 Task: View all the opportunities created by users
Action: Mouse scrolled (340, 232) with delta (0, 0)
Screenshot: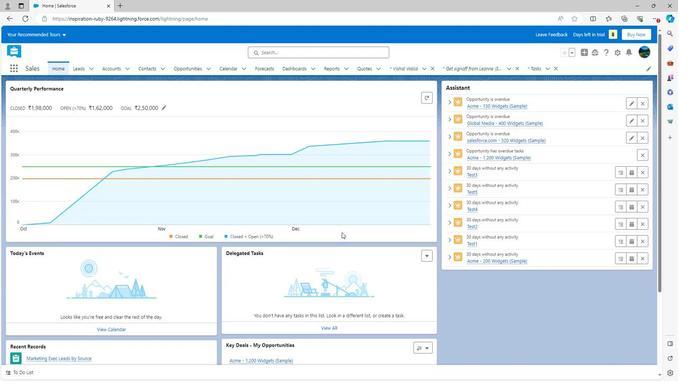 
Action: Mouse scrolled (340, 232) with delta (0, 0)
Screenshot: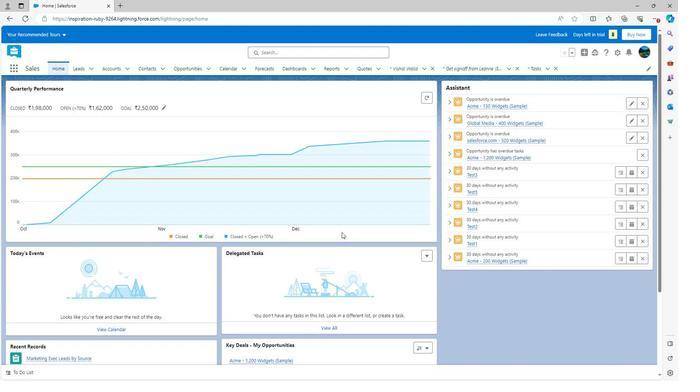 
Action: Mouse scrolled (340, 232) with delta (0, 0)
Screenshot: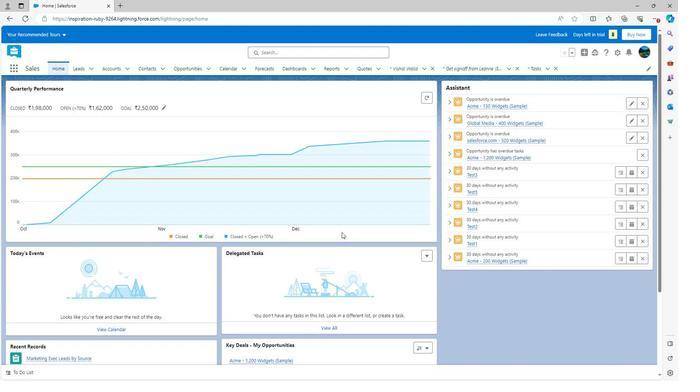 
Action: Mouse scrolled (340, 232) with delta (0, 0)
Screenshot: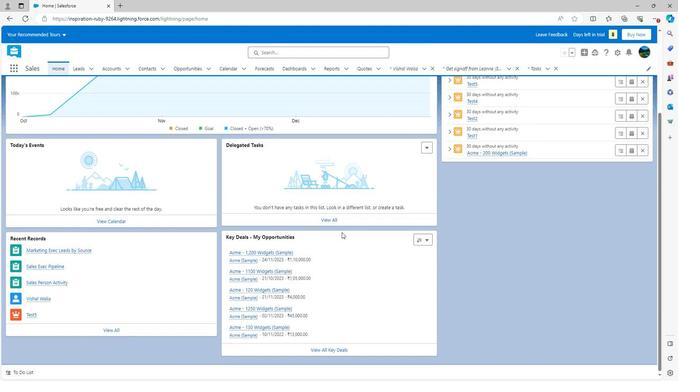 
Action: Mouse scrolled (340, 232) with delta (0, 0)
Screenshot: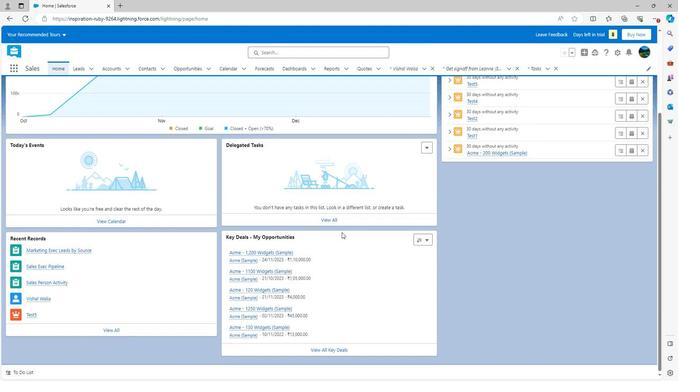 
Action: Mouse scrolled (340, 232) with delta (0, 0)
Screenshot: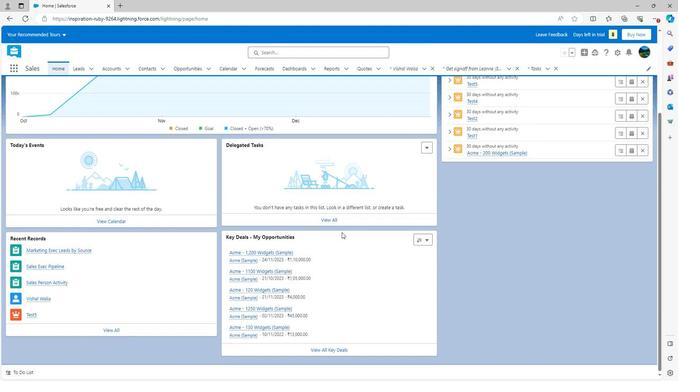 
Action: Mouse scrolled (340, 233) with delta (0, 0)
Screenshot: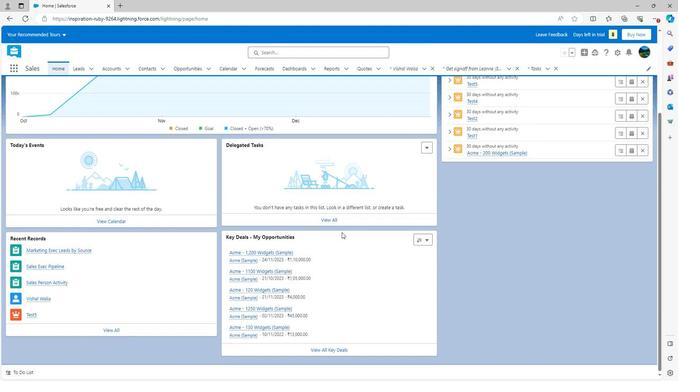 
Action: Mouse scrolled (340, 233) with delta (0, 0)
Screenshot: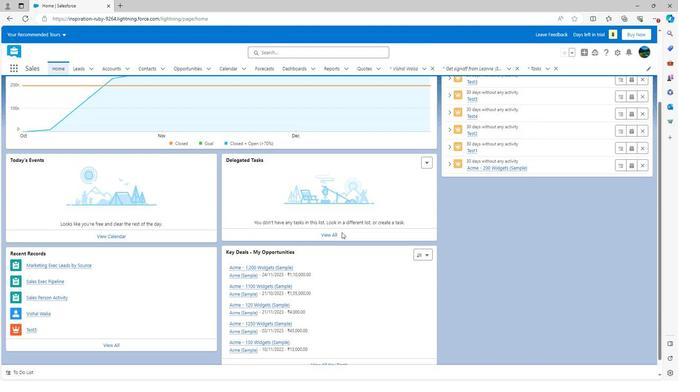 
Action: Mouse scrolled (340, 233) with delta (0, 0)
Screenshot: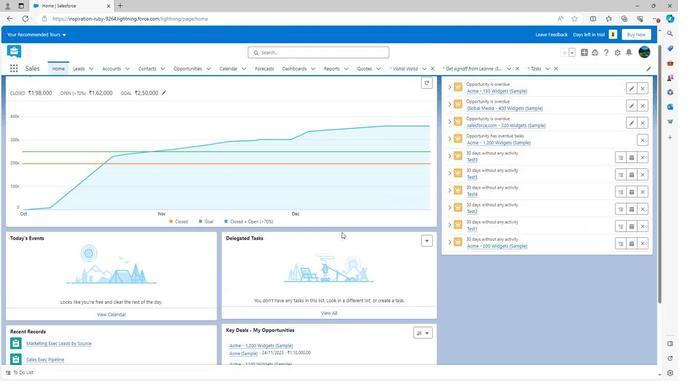 
Action: Mouse scrolled (340, 233) with delta (0, 0)
Screenshot: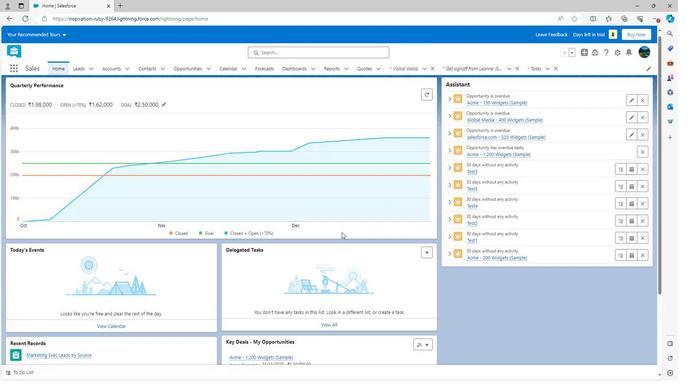
Action: Mouse scrolled (340, 233) with delta (0, 0)
Screenshot: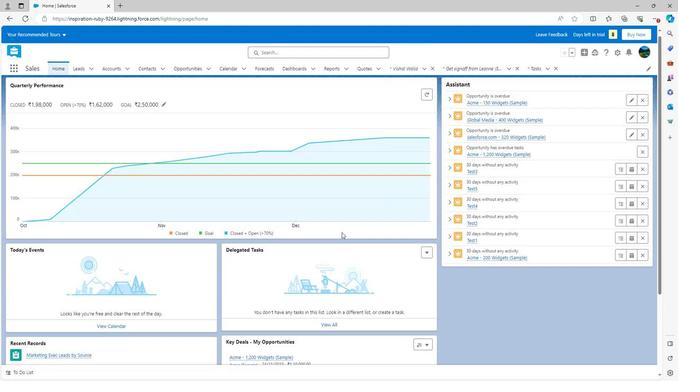 
Action: Mouse scrolled (340, 232) with delta (0, 0)
Screenshot: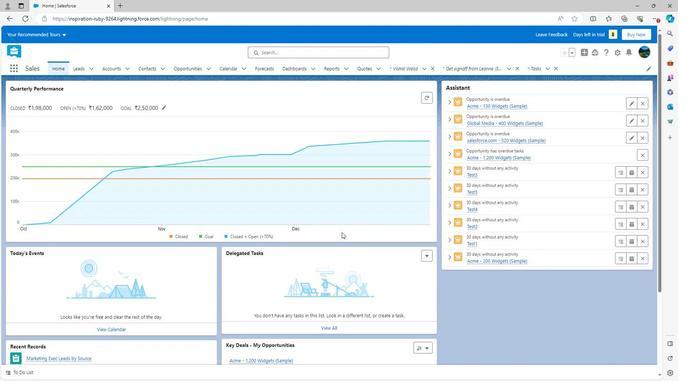 
Action: Mouse scrolled (340, 232) with delta (0, 0)
Screenshot: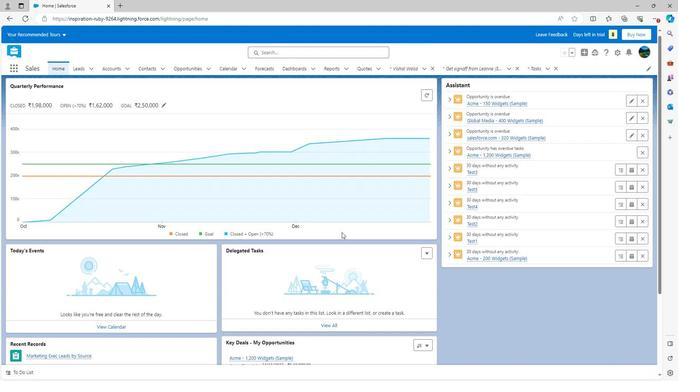 
Action: Mouse scrolled (340, 232) with delta (0, 0)
Screenshot: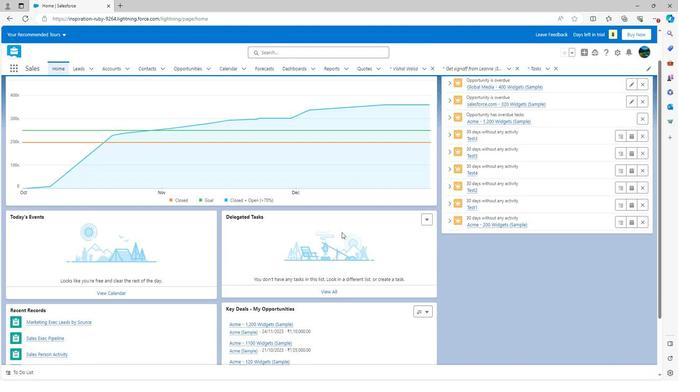 
Action: Mouse scrolled (340, 232) with delta (0, 0)
Screenshot: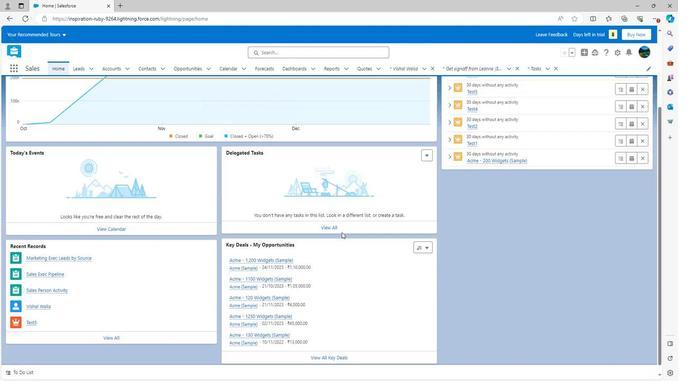 
Action: Mouse moved to (418, 239)
Screenshot: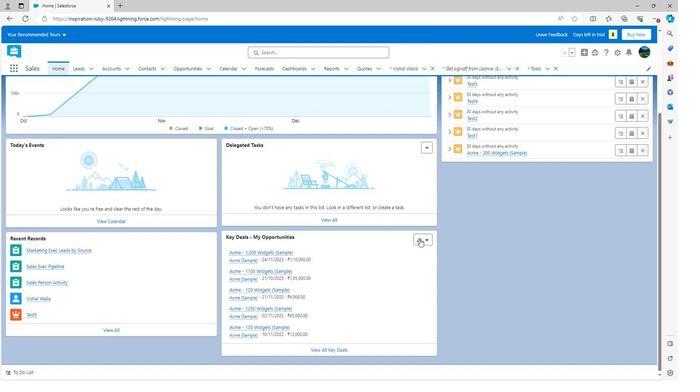 
Action: Mouse pressed left at (418, 239)
Screenshot: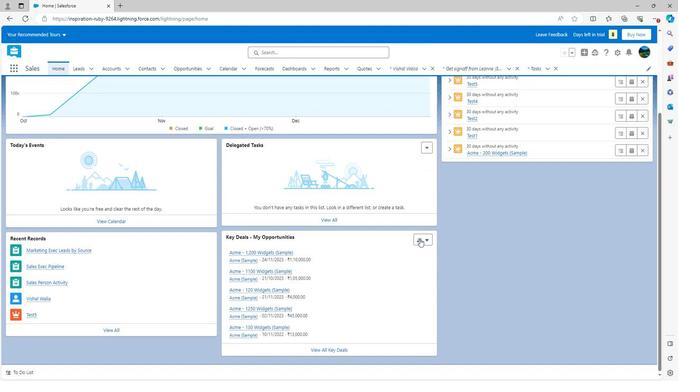 
Action: Mouse moved to (429, 257)
Screenshot: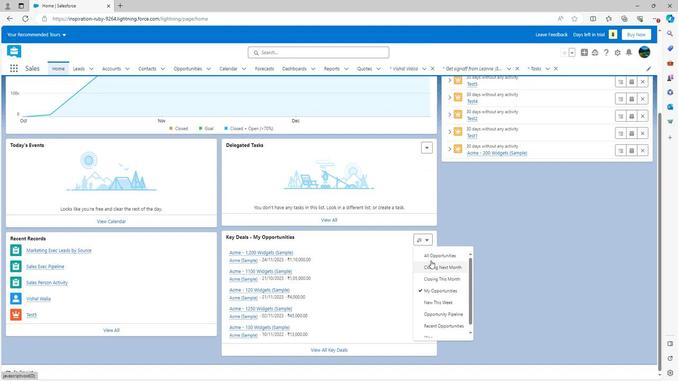 
Action: Mouse pressed left at (429, 257)
Screenshot: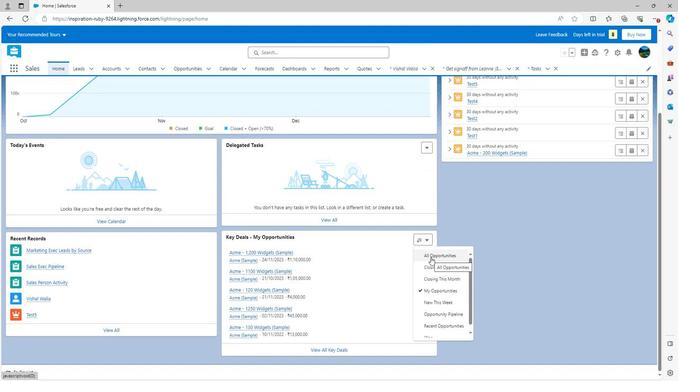 
Action: Mouse moved to (320, 351)
Screenshot: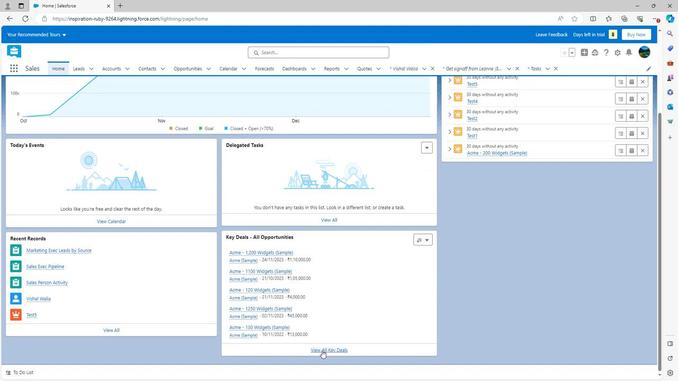 
Action: Mouse pressed left at (320, 351)
Screenshot: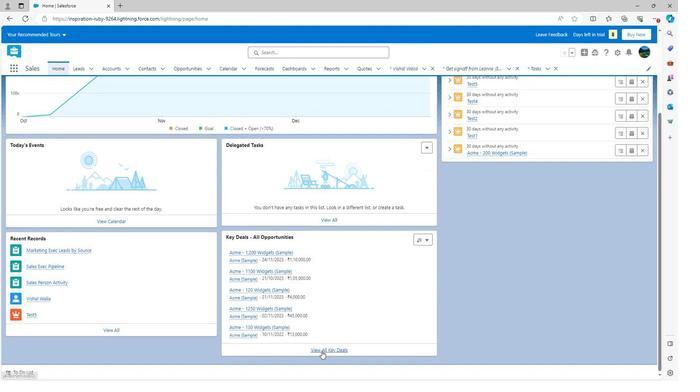 
Action: Mouse moved to (204, 264)
Screenshot: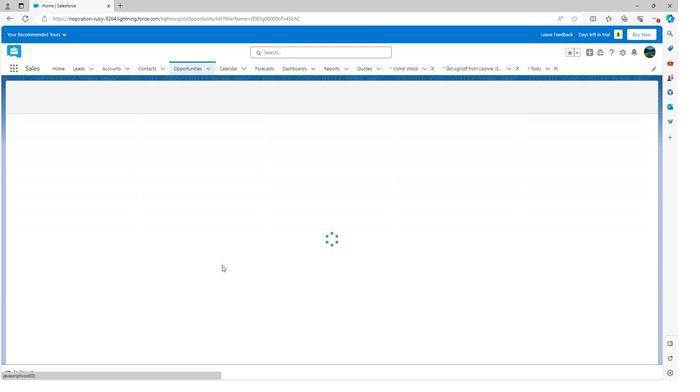 
Action: Mouse scrolled (204, 264) with delta (0, 0)
Screenshot: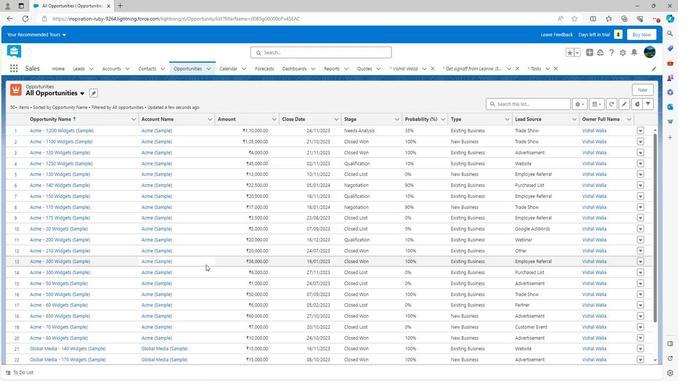 
Action: Mouse scrolled (204, 264) with delta (0, 0)
Screenshot: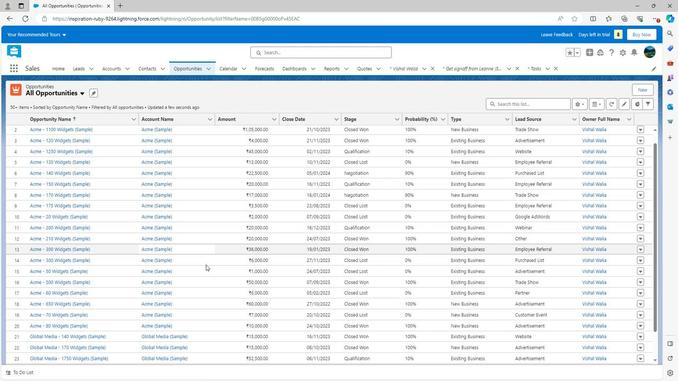 
Action: Mouse scrolled (204, 264) with delta (0, 0)
Screenshot: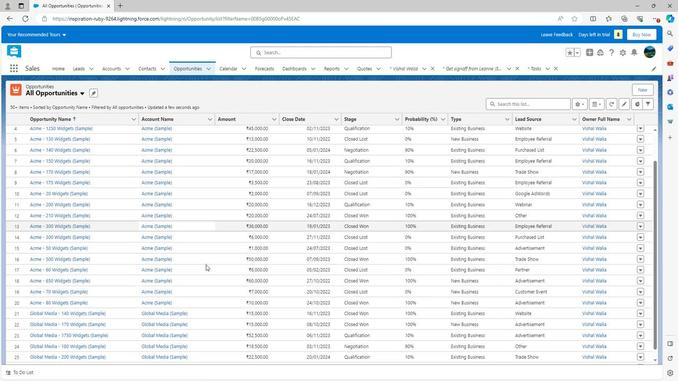 
Action: Mouse scrolled (204, 264) with delta (0, 0)
Screenshot: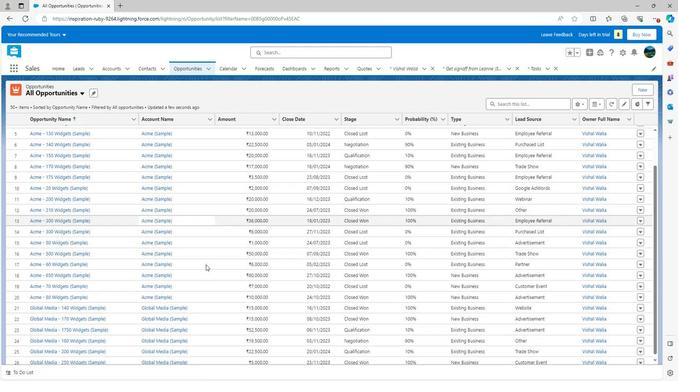 
Action: Mouse scrolled (204, 264) with delta (0, 0)
Screenshot: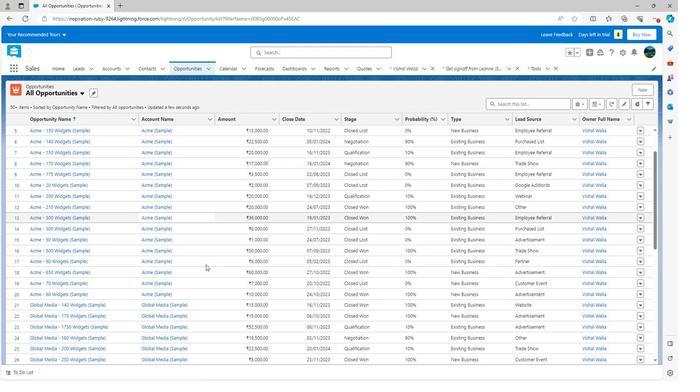 
Action: Mouse scrolled (204, 264) with delta (0, 0)
Screenshot: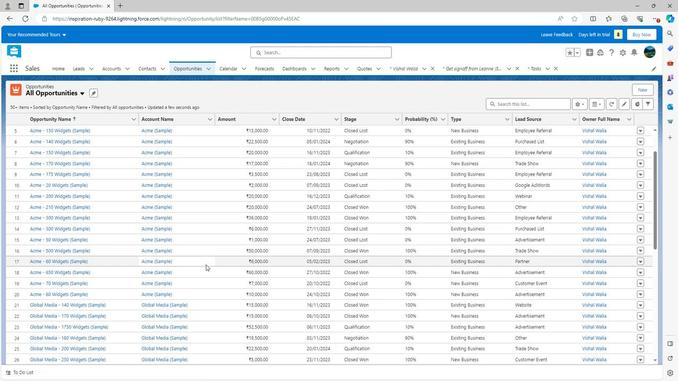 
Action: Mouse scrolled (204, 264) with delta (0, 0)
Screenshot: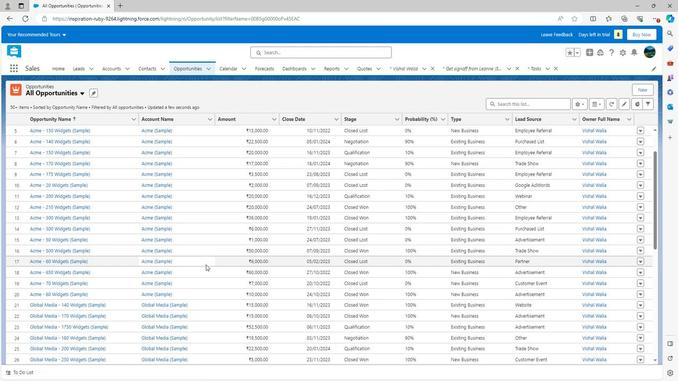 
Action: Mouse scrolled (204, 264) with delta (0, 0)
Screenshot: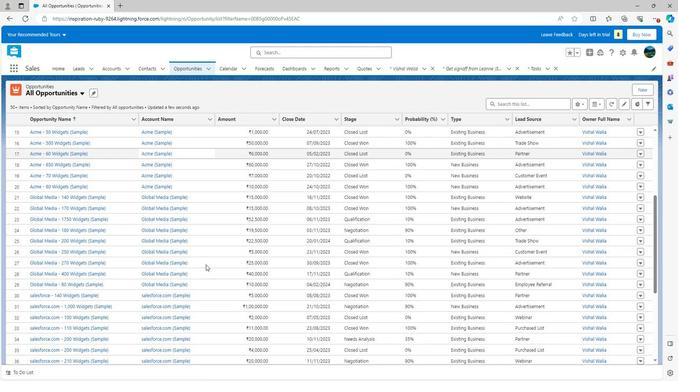 
Action: Mouse scrolled (204, 264) with delta (0, 0)
Screenshot: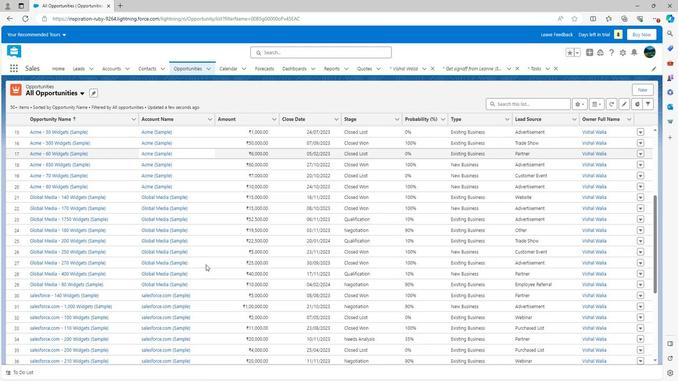 
Action: Mouse scrolled (204, 264) with delta (0, 0)
Screenshot: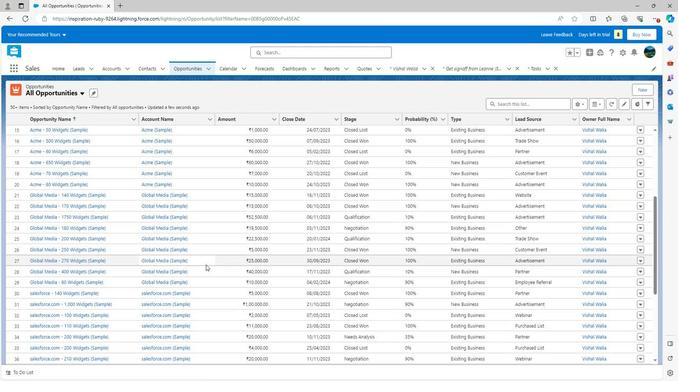 
Action: Mouse scrolled (204, 264) with delta (0, 0)
Screenshot: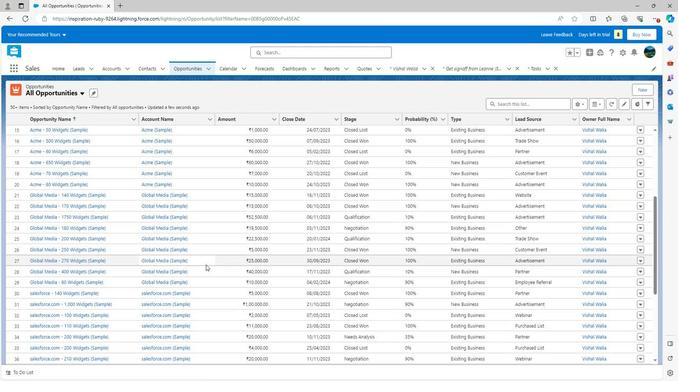 
Action: Mouse scrolled (204, 264) with delta (0, 0)
Screenshot: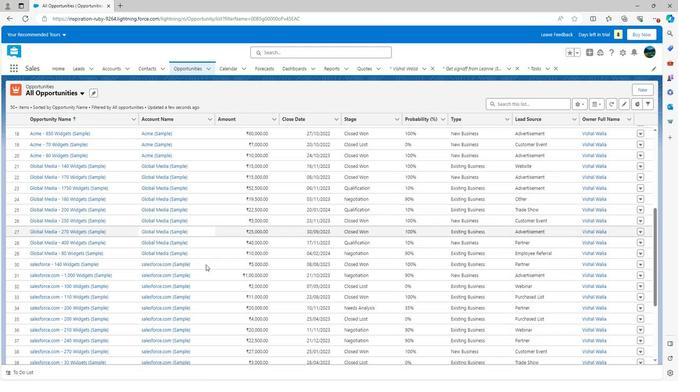 
Action: Mouse scrolled (204, 264) with delta (0, 0)
Screenshot: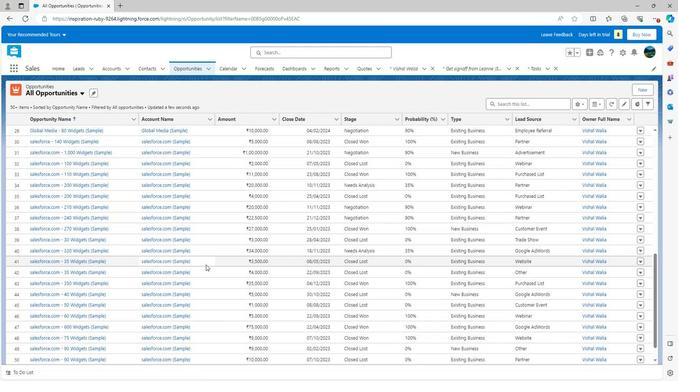 
Action: Mouse scrolled (204, 264) with delta (0, 0)
Screenshot: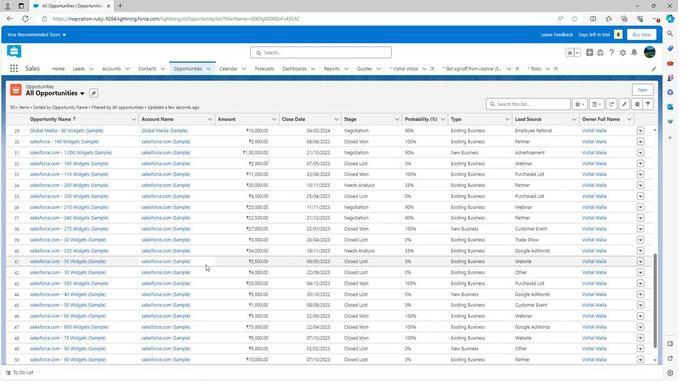 
Action: Mouse scrolled (204, 264) with delta (0, 0)
Screenshot: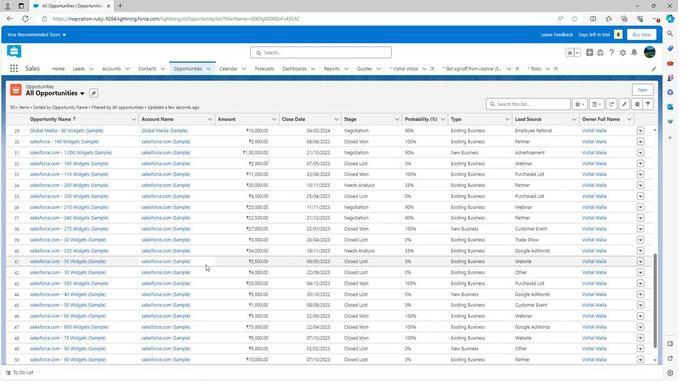 
Action: Mouse scrolled (204, 264) with delta (0, 0)
Screenshot: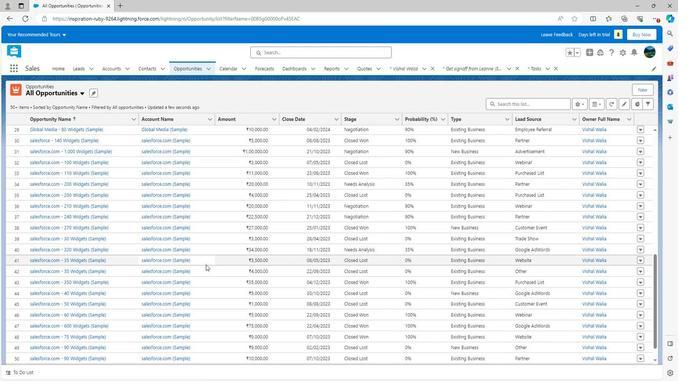 
Action: Mouse scrolled (204, 264) with delta (0, 0)
Screenshot: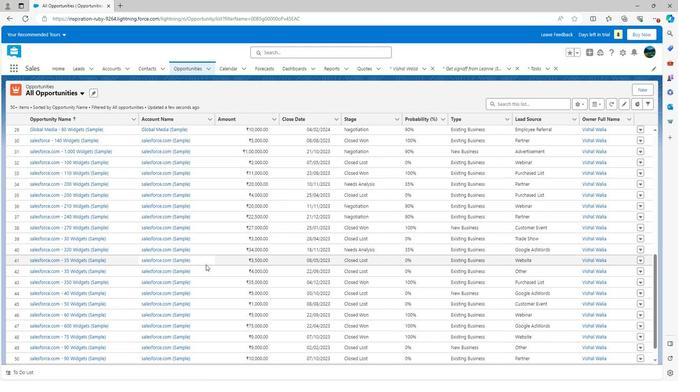 
Action: Mouse scrolled (204, 264) with delta (0, 0)
Screenshot: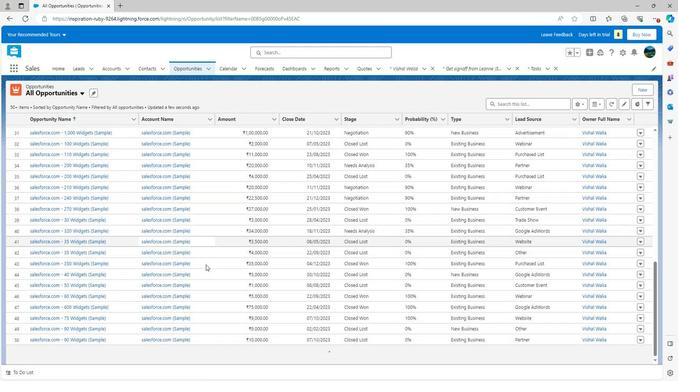 
Action: Mouse scrolled (204, 265) with delta (0, 0)
Screenshot: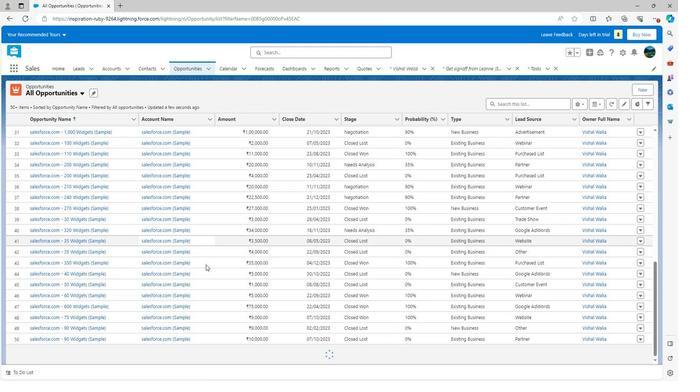 
Action: Mouse scrolled (204, 265) with delta (0, 0)
Screenshot: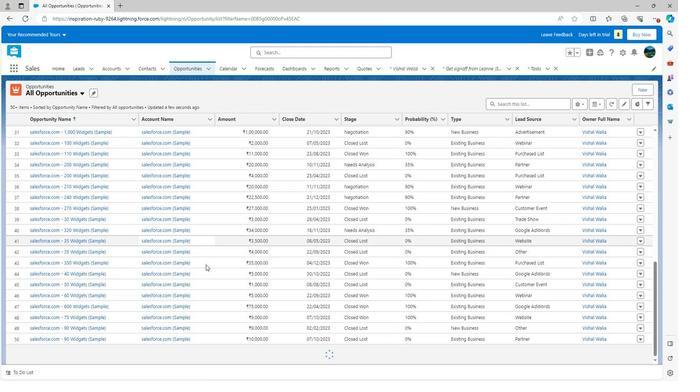 
Action: Mouse scrolled (204, 265) with delta (0, 0)
Screenshot: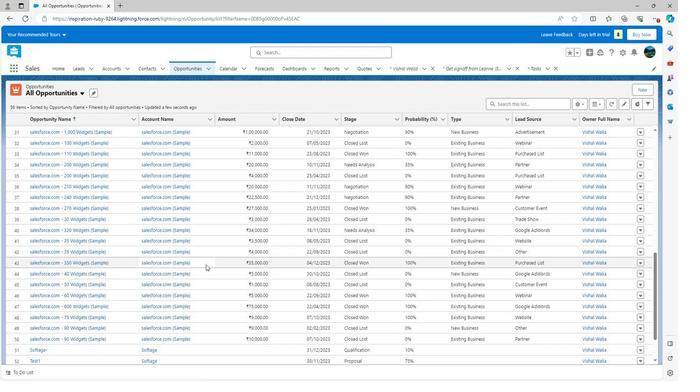 
Action: Mouse scrolled (204, 265) with delta (0, 0)
Screenshot: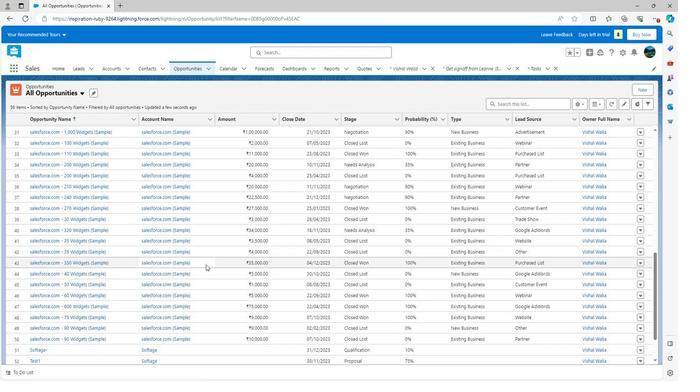 
Action: Mouse scrolled (204, 265) with delta (0, 0)
Screenshot: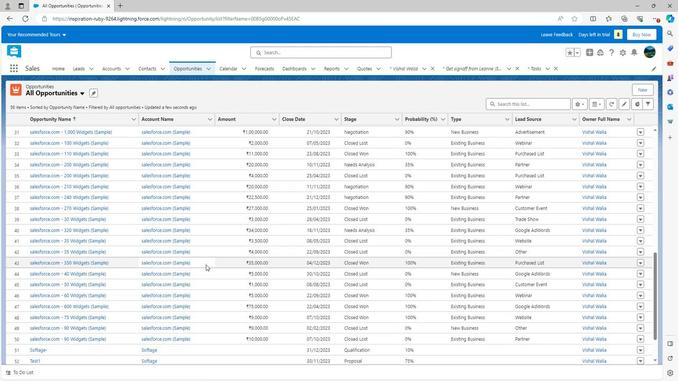 
Action: Mouse scrolled (204, 265) with delta (0, 0)
Screenshot: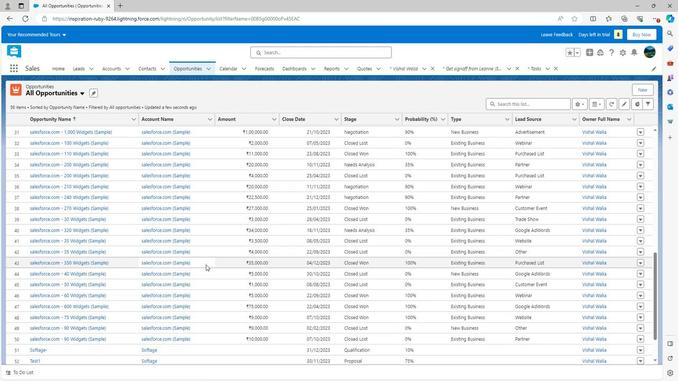 
Action: Mouse scrolled (204, 265) with delta (0, 0)
Screenshot: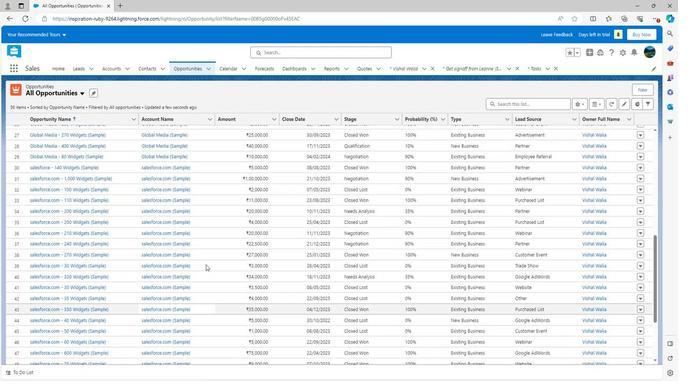 
Action: Mouse scrolled (204, 265) with delta (0, 0)
Screenshot: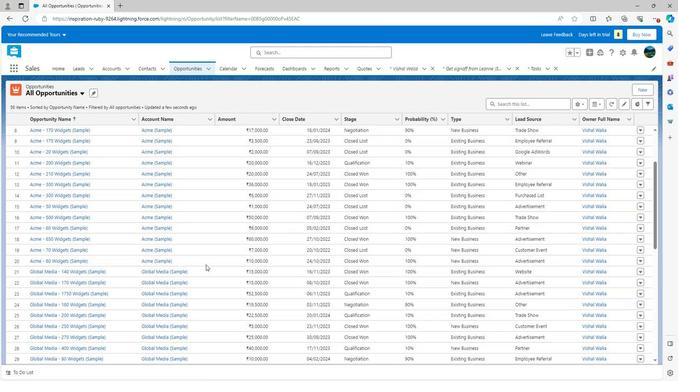 
Action: Mouse scrolled (204, 265) with delta (0, 0)
Screenshot: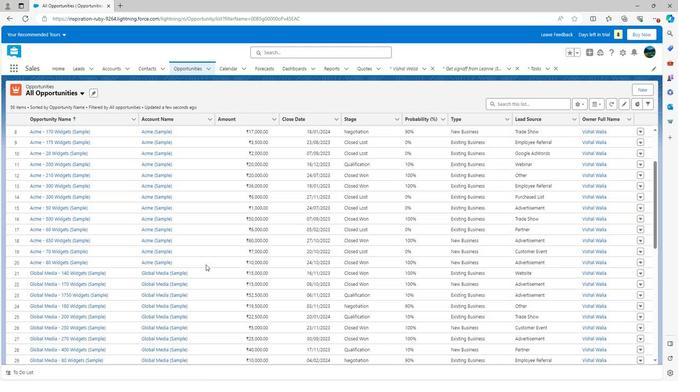 
Action: Mouse scrolled (204, 265) with delta (0, 0)
Screenshot: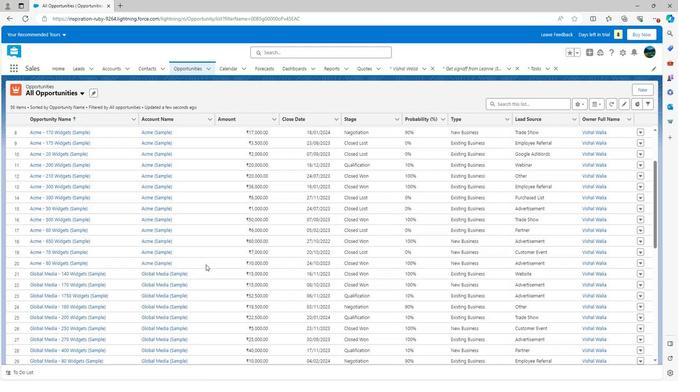 
Action: Mouse scrolled (204, 265) with delta (0, 0)
Screenshot: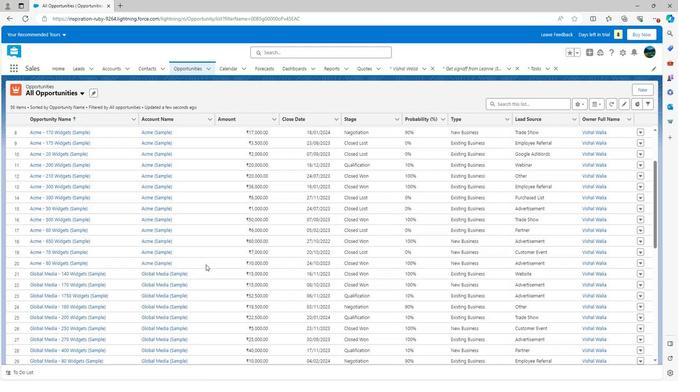 
Action: Mouse scrolled (204, 265) with delta (0, 0)
Screenshot: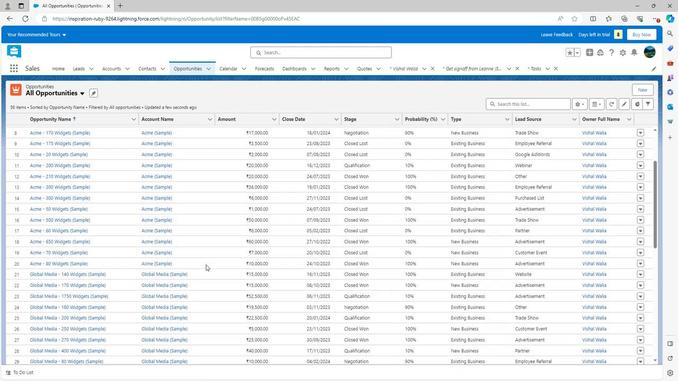 
Action: Mouse scrolled (204, 265) with delta (0, 0)
Screenshot: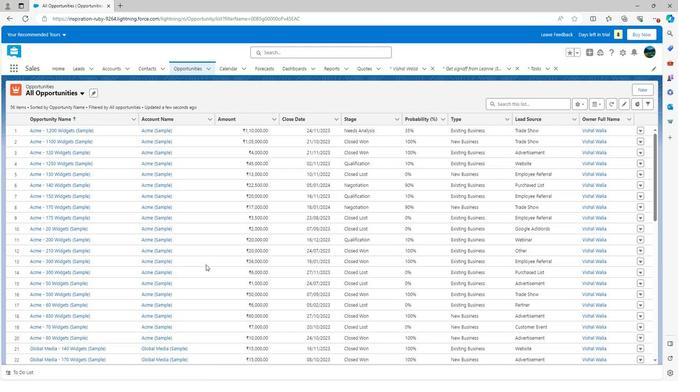 
Action: Mouse scrolled (204, 265) with delta (0, 0)
Screenshot: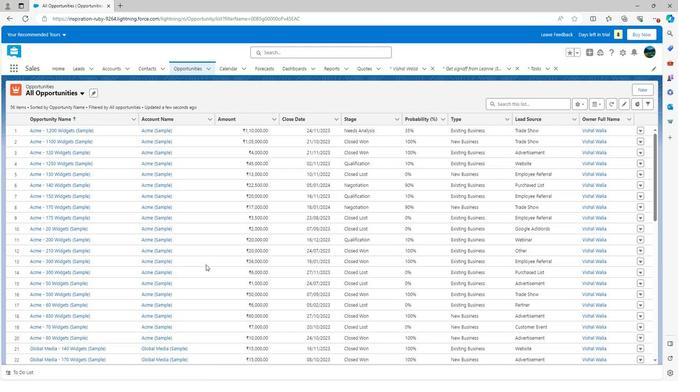 
Action: Mouse scrolled (204, 265) with delta (0, 0)
Screenshot: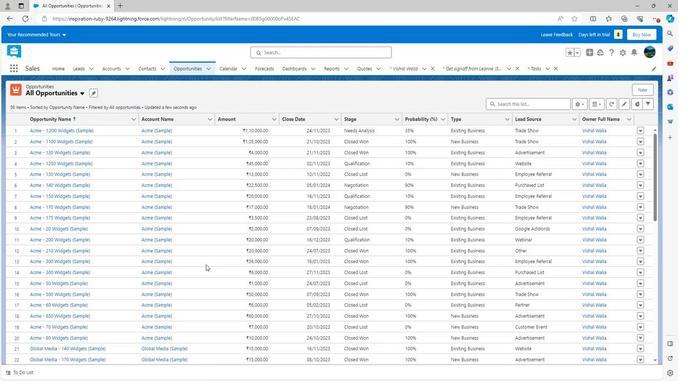 
Action: Mouse moved to (8, 21)
Screenshot: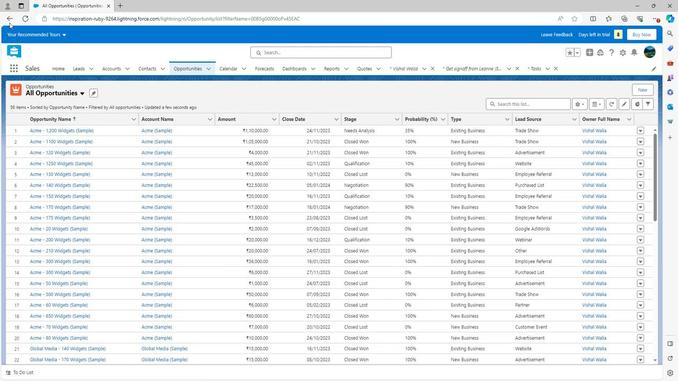 
Action: Mouse pressed left at (8, 21)
Screenshot: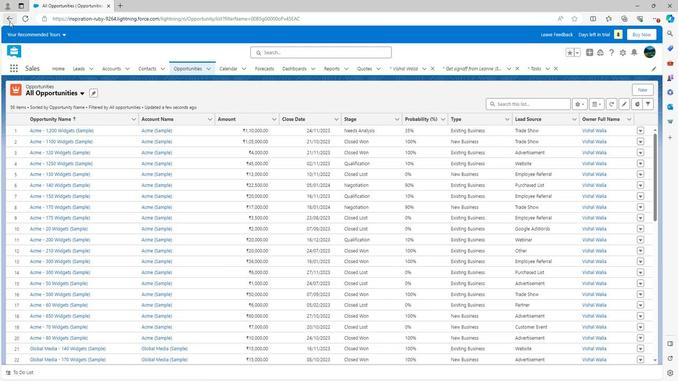 
Action: Mouse moved to (199, 211)
Screenshot: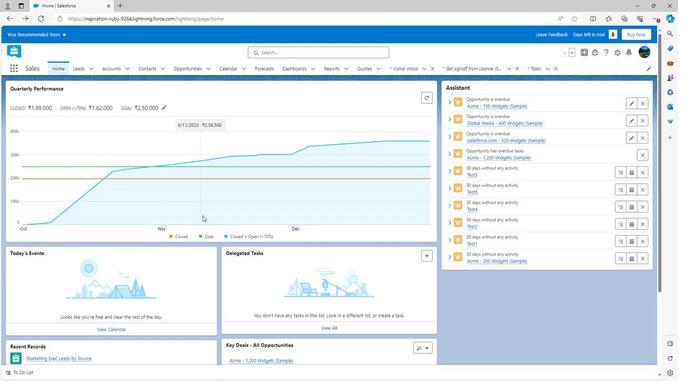 
Action: Mouse scrolled (199, 211) with delta (0, 0)
Screenshot: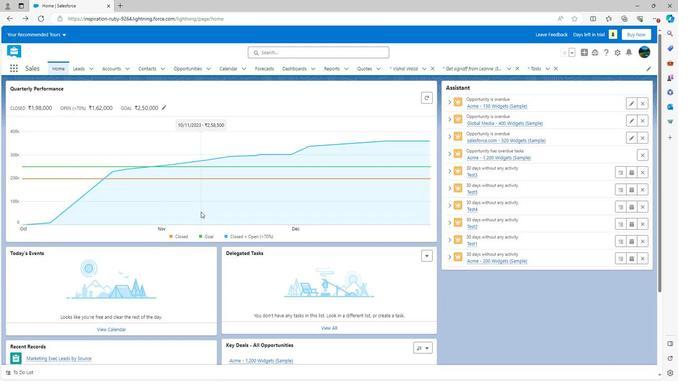 
Action: Mouse moved to (199, 211)
Screenshot: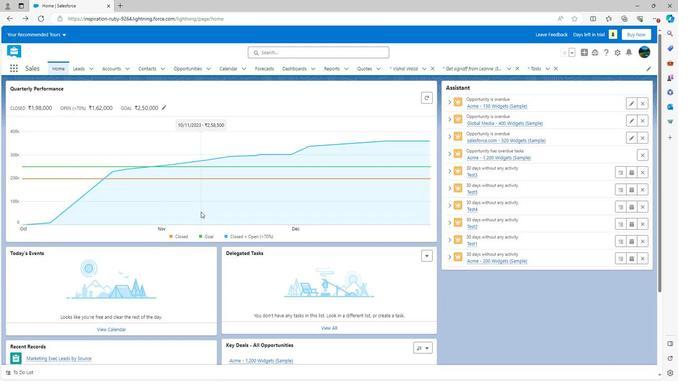 
Action: Mouse scrolled (199, 211) with delta (0, 0)
Screenshot: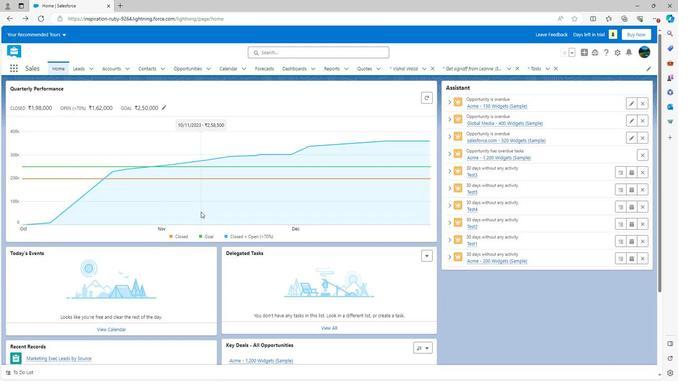 
Action: Mouse scrolled (199, 211) with delta (0, 0)
Screenshot: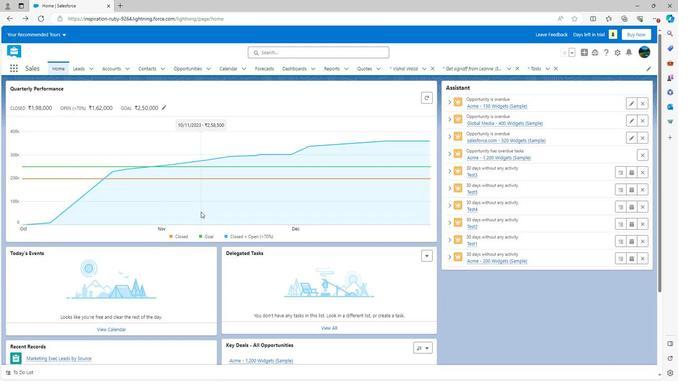 
Action: Mouse scrolled (199, 211) with delta (0, 0)
Screenshot: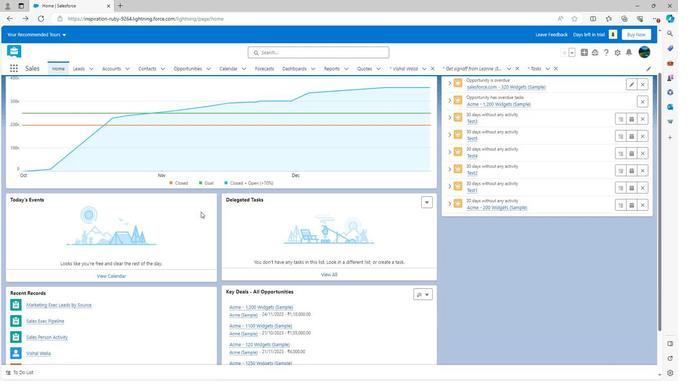 
Action: Mouse scrolled (199, 211) with delta (0, 0)
Screenshot: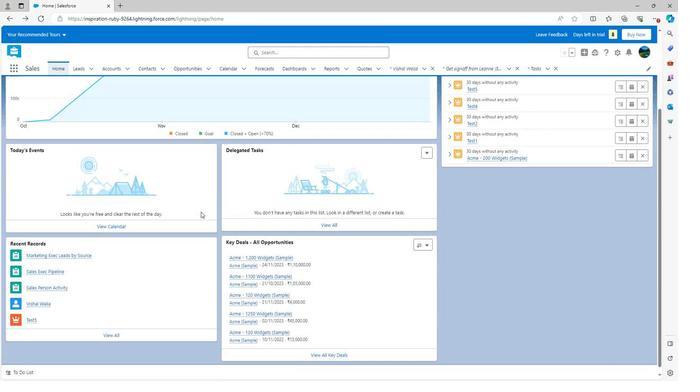 
Action: Mouse moved to (200, 212)
Screenshot: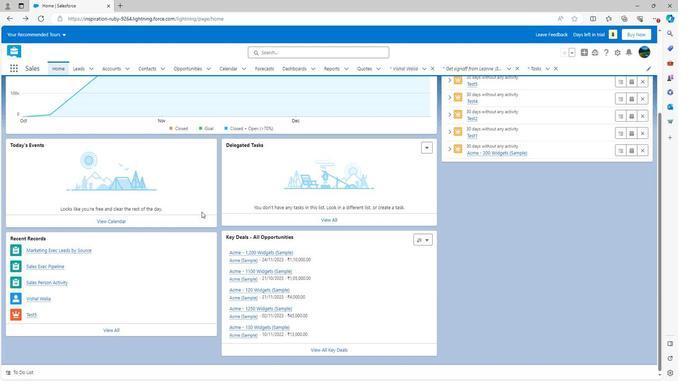 
Action: Mouse scrolled (200, 213) with delta (0, 0)
Screenshot: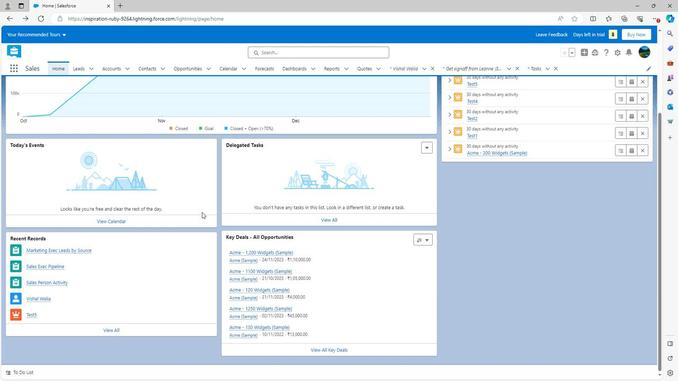 
Action: Mouse scrolled (200, 213) with delta (0, 0)
Screenshot: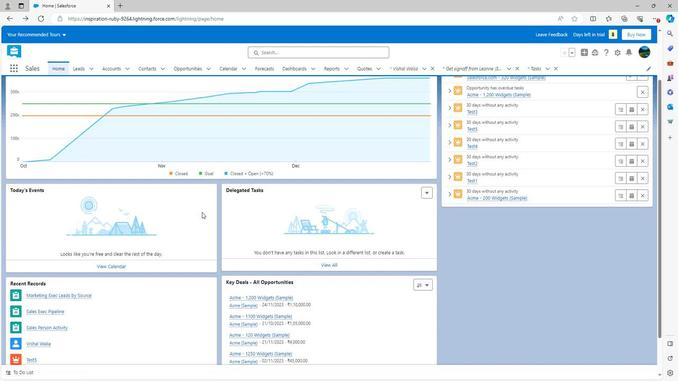 
Action: Mouse scrolled (200, 213) with delta (0, 0)
Screenshot: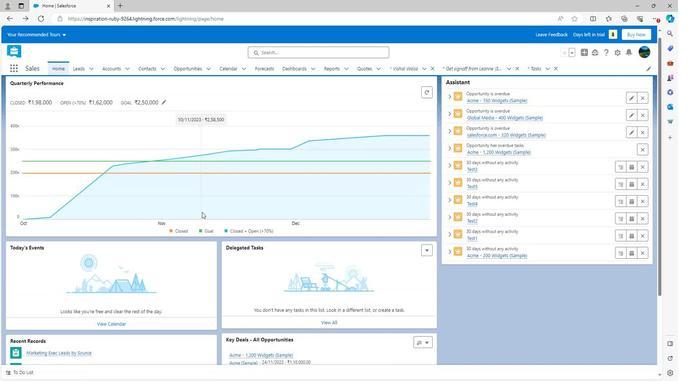 
Action: Mouse scrolled (200, 213) with delta (0, 0)
Screenshot: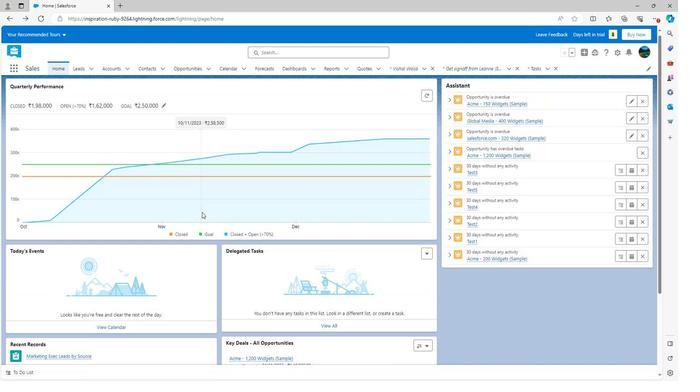 
Action: Mouse scrolled (200, 213) with delta (0, 0)
Screenshot: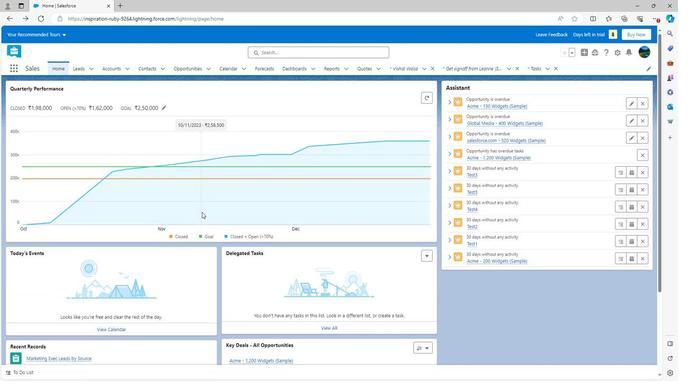 
Action: Mouse scrolled (200, 213) with delta (0, 0)
Screenshot: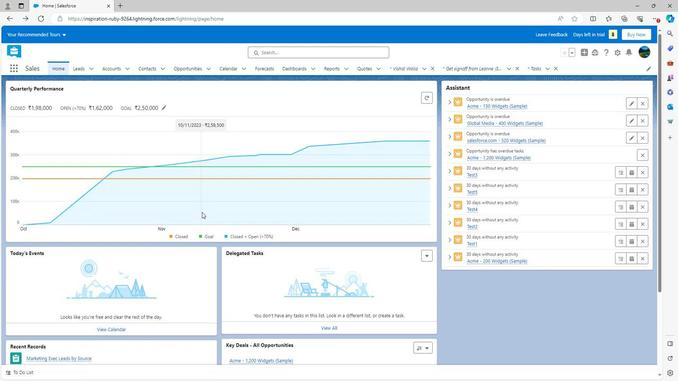 
Action: Mouse scrolled (200, 211) with delta (0, 0)
Screenshot: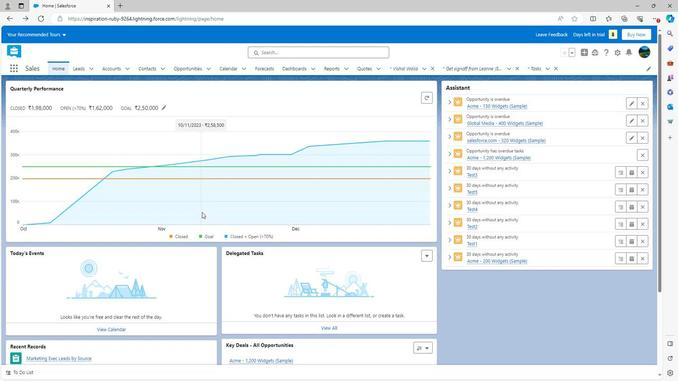 
Action: Mouse scrolled (200, 211) with delta (0, 0)
Screenshot: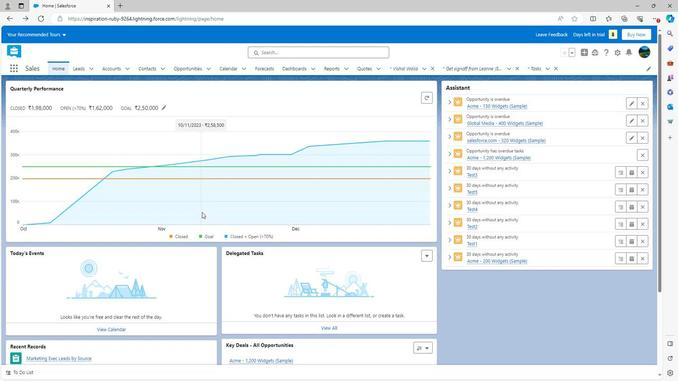
Action: Mouse moved to (200, 212)
Screenshot: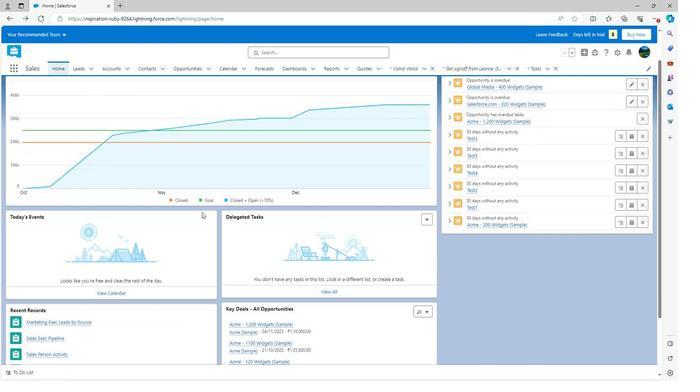 
Action: Mouse scrolled (200, 211) with delta (0, 0)
Screenshot: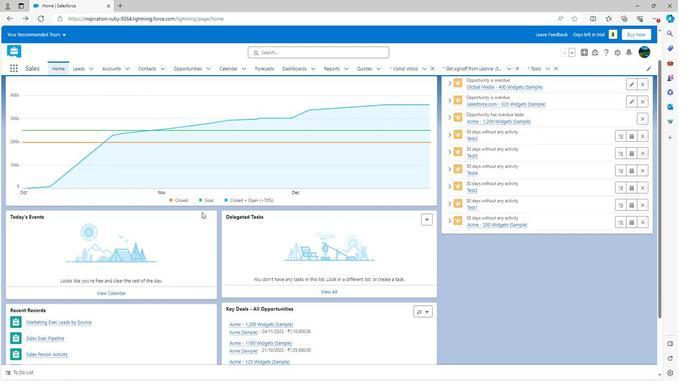 
Action: Mouse scrolled (200, 211) with delta (0, 0)
Screenshot: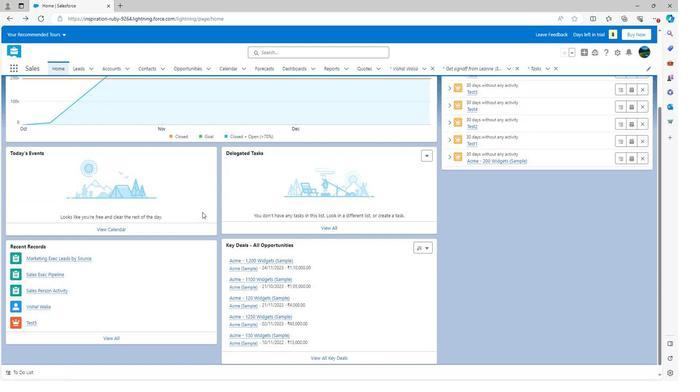 
Action: Mouse scrolled (200, 211) with delta (0, 0)
Screenshot: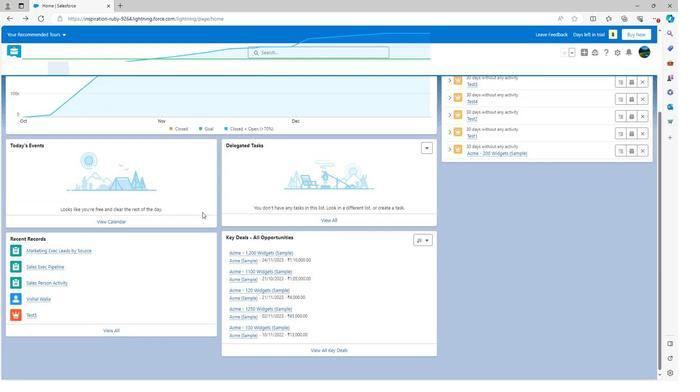 
Action: Mouse scrolled (200, 211) with delta (0, 0)
Screenshot: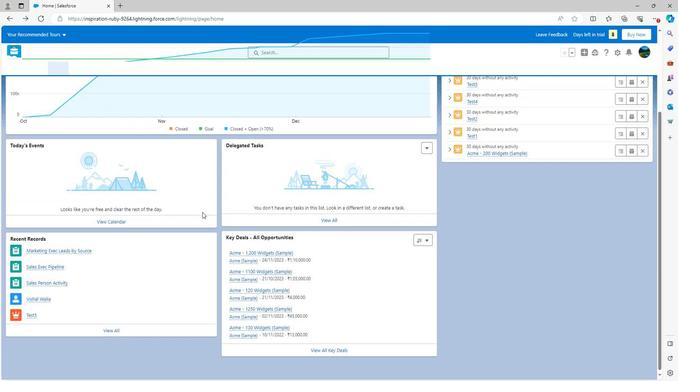 
